 Task: Select the margins with default.
Action: Mouse moved to (42, 123)
Screenshot: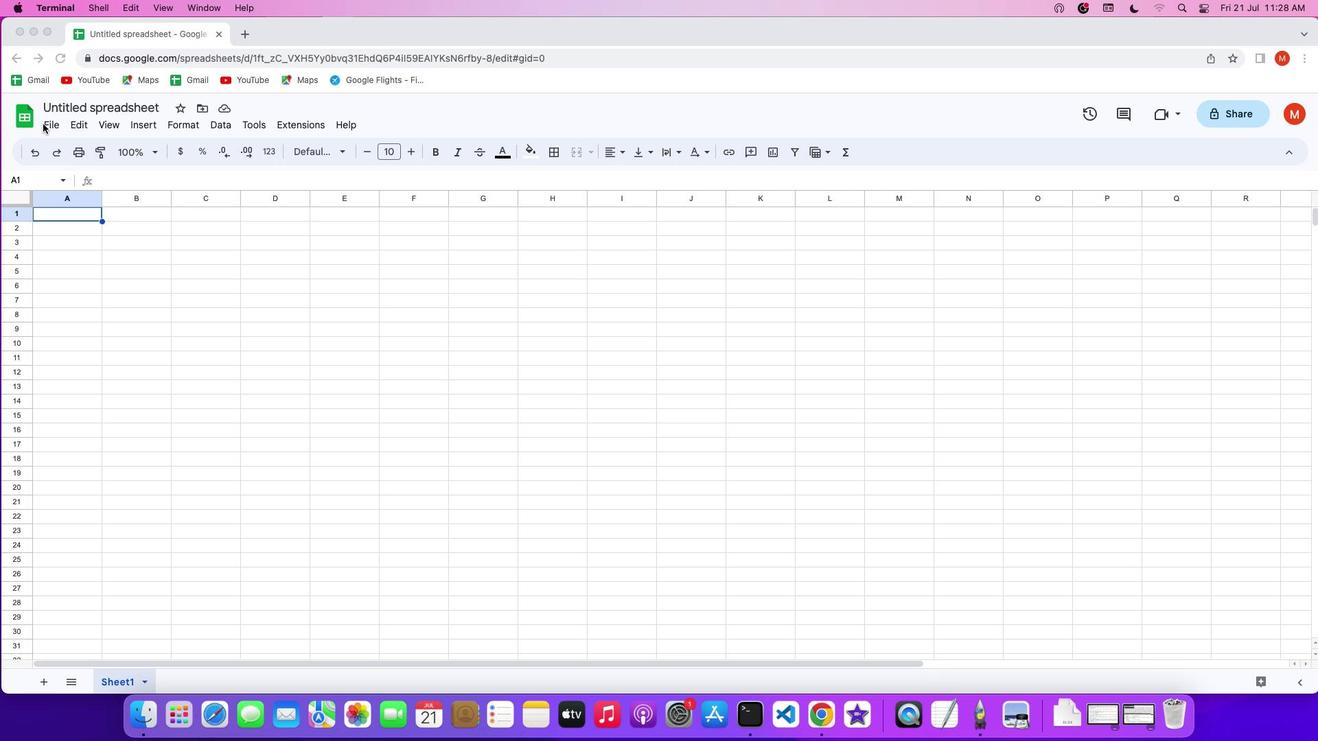 
Action: Mouse pressed left at (42, 123)
Screenshot: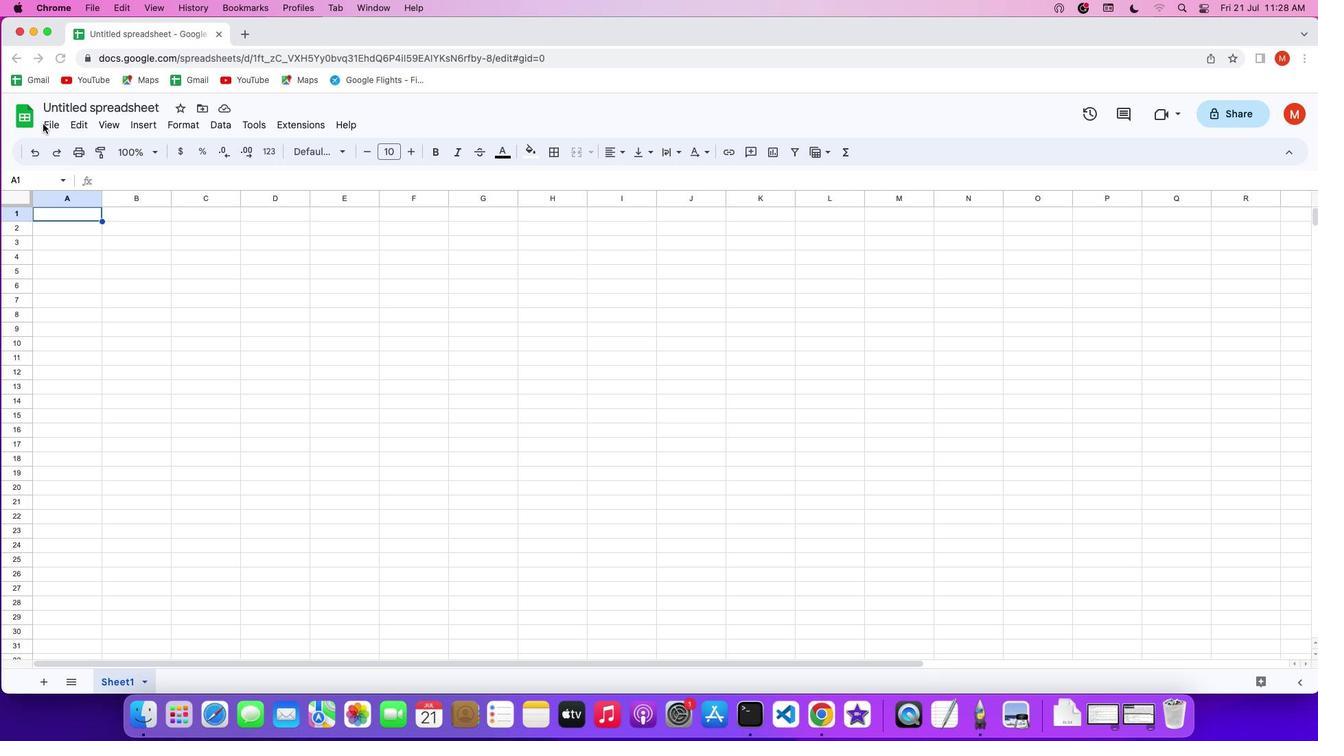 
Action: Mouse moved to (43, 123)
Screenshot: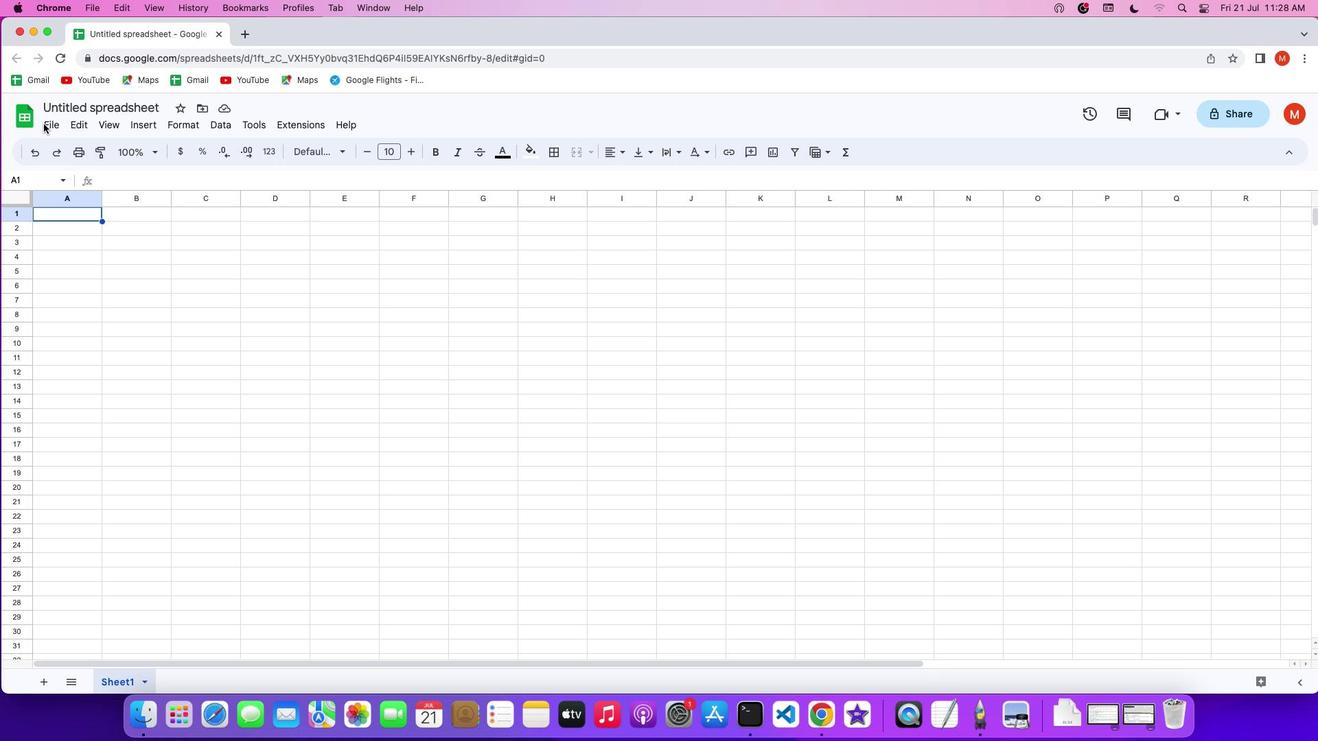 
Action: Mouse pressed left at (43, 123)
Screenshot: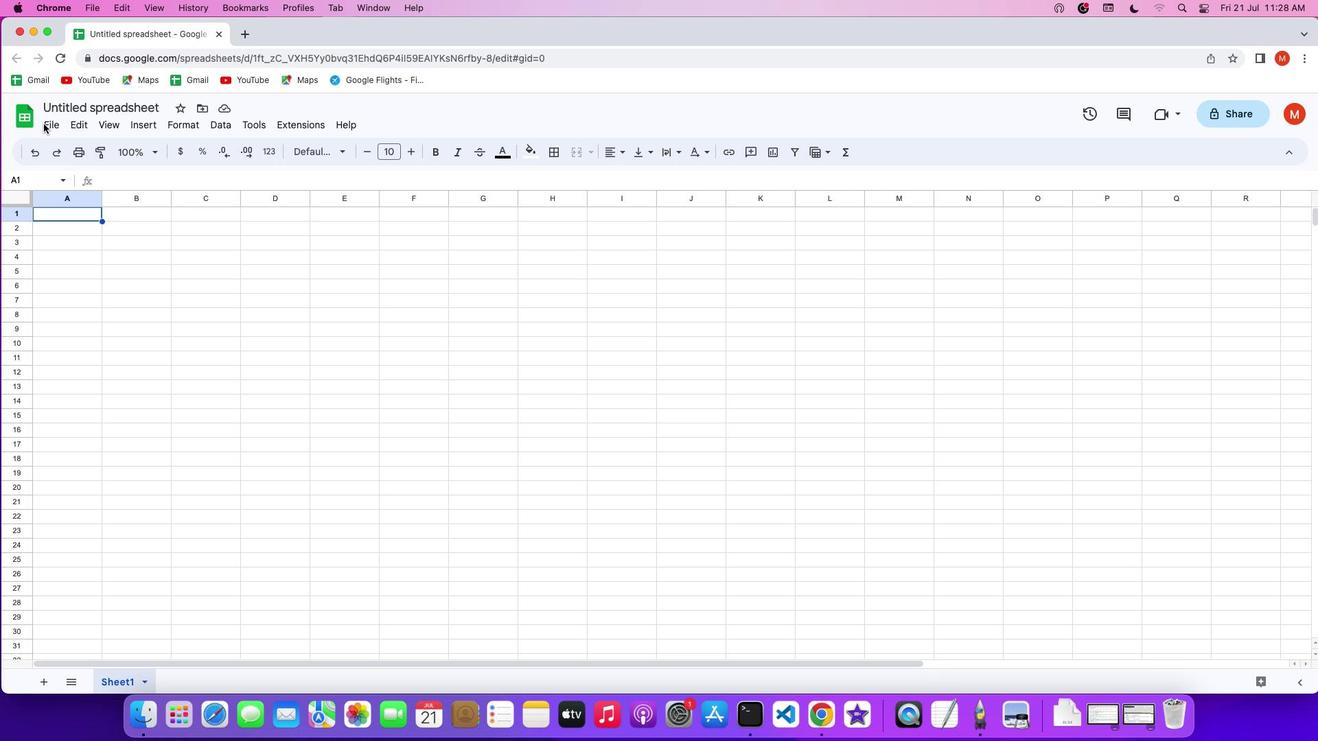 
Action: Mouse moved to (49, 125)
Screenshot: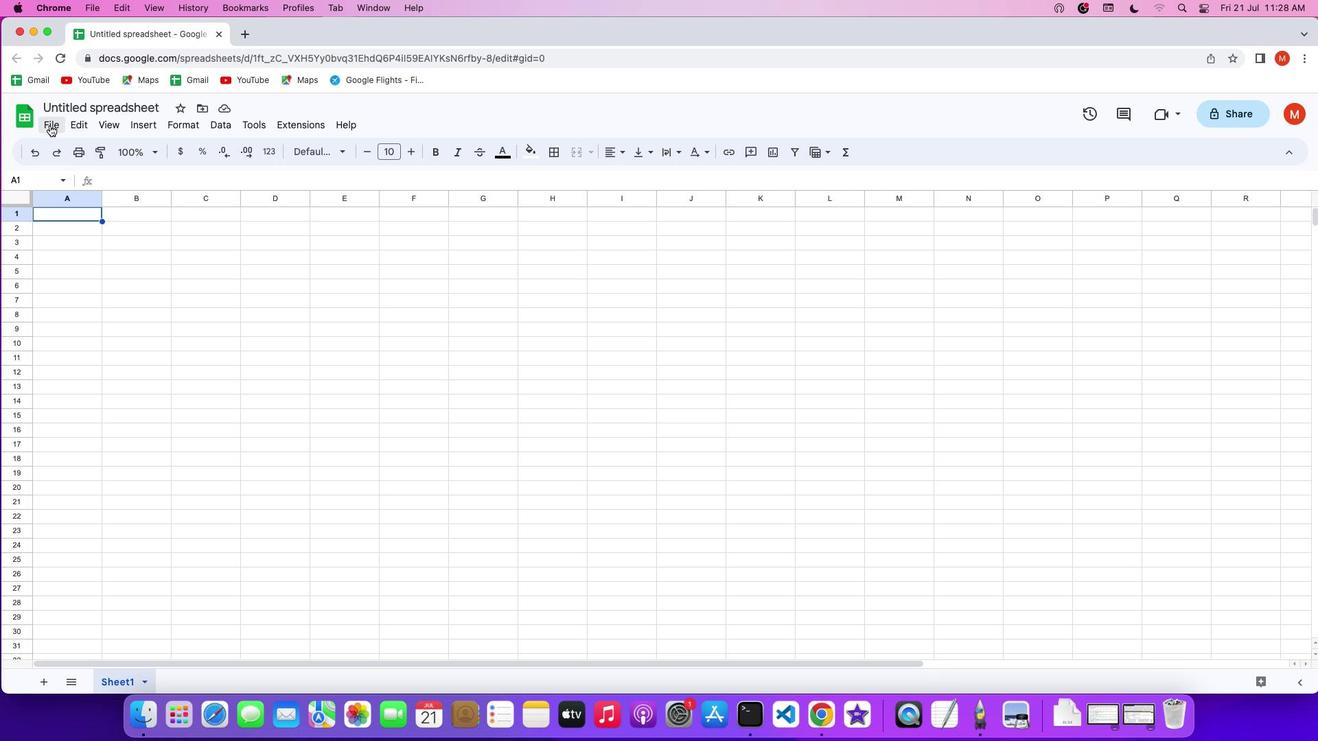 
Action: Mouse pressed left at (49, 125)
Screenshot: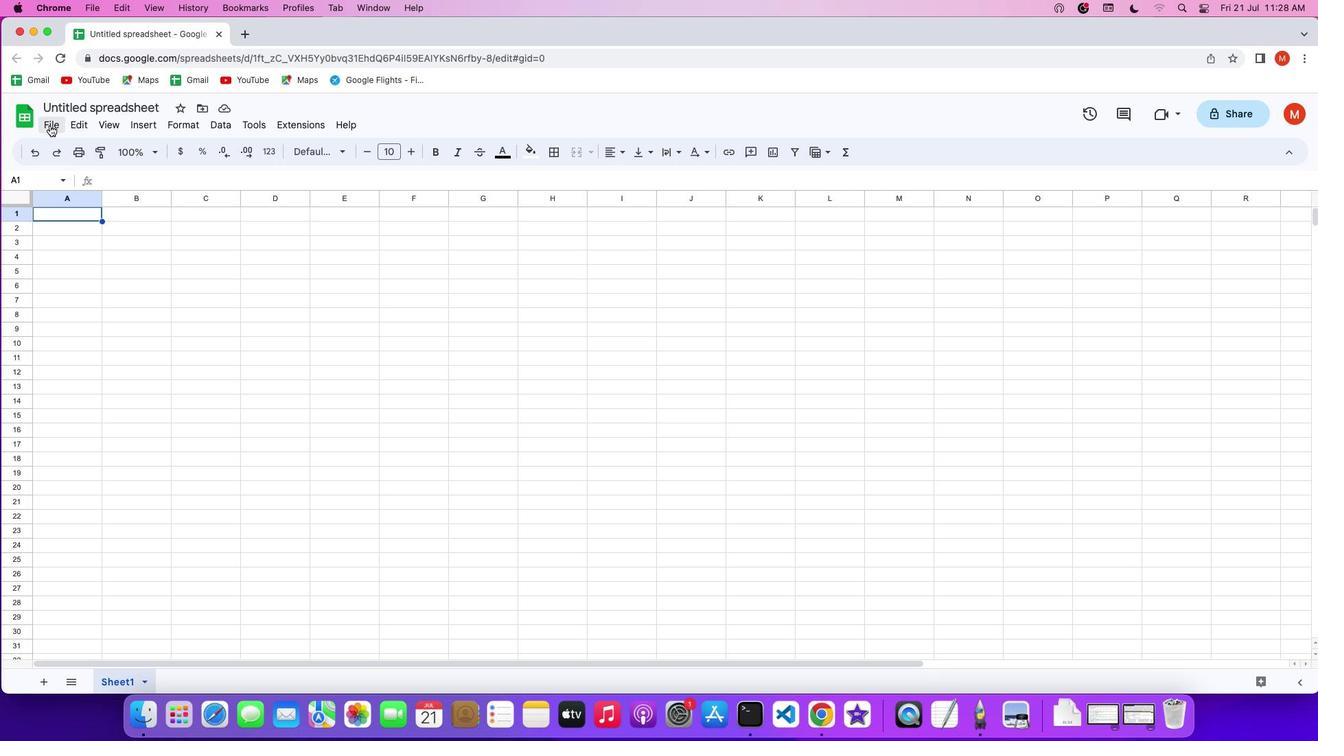 
Action: Mouse moved to (99, 530)
Screenshot: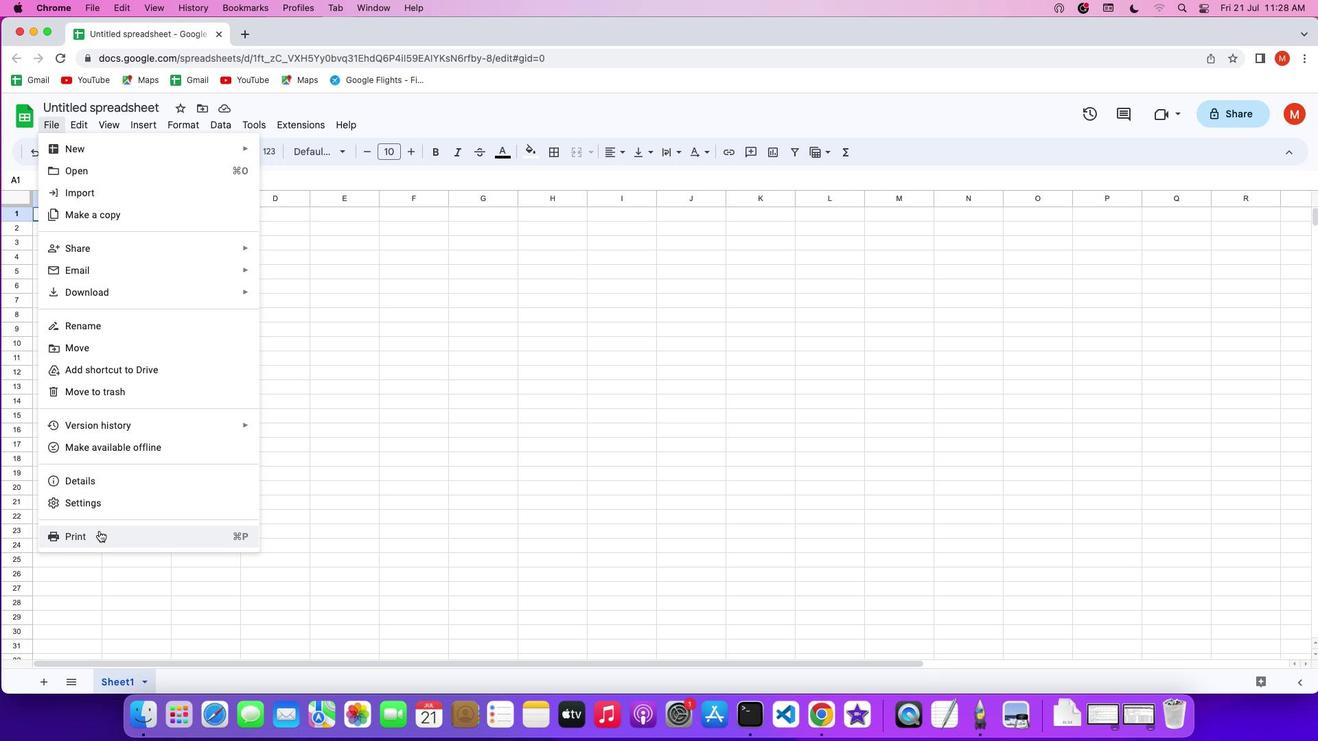 
Action: Mouse pressed left at (99, 530)
Screenshot: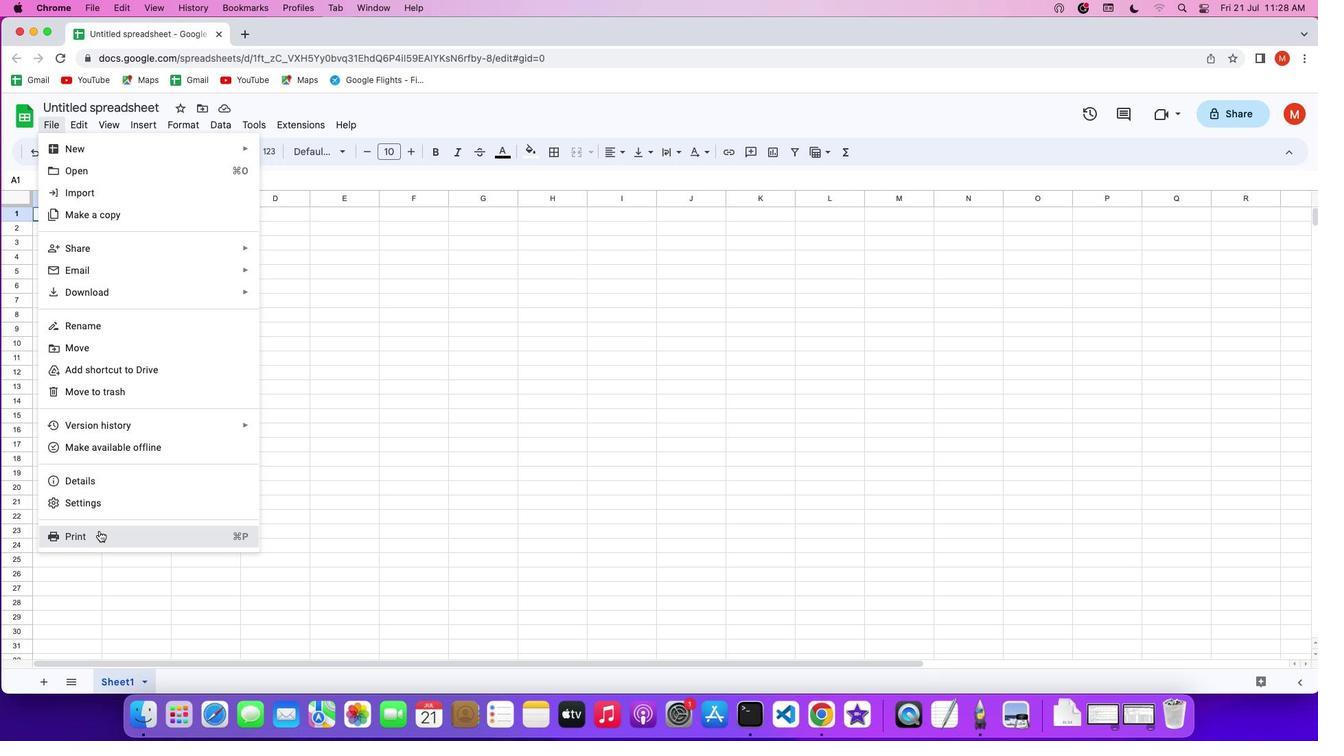 
Action: Mouse moved to (1269, 124)
Screenshot: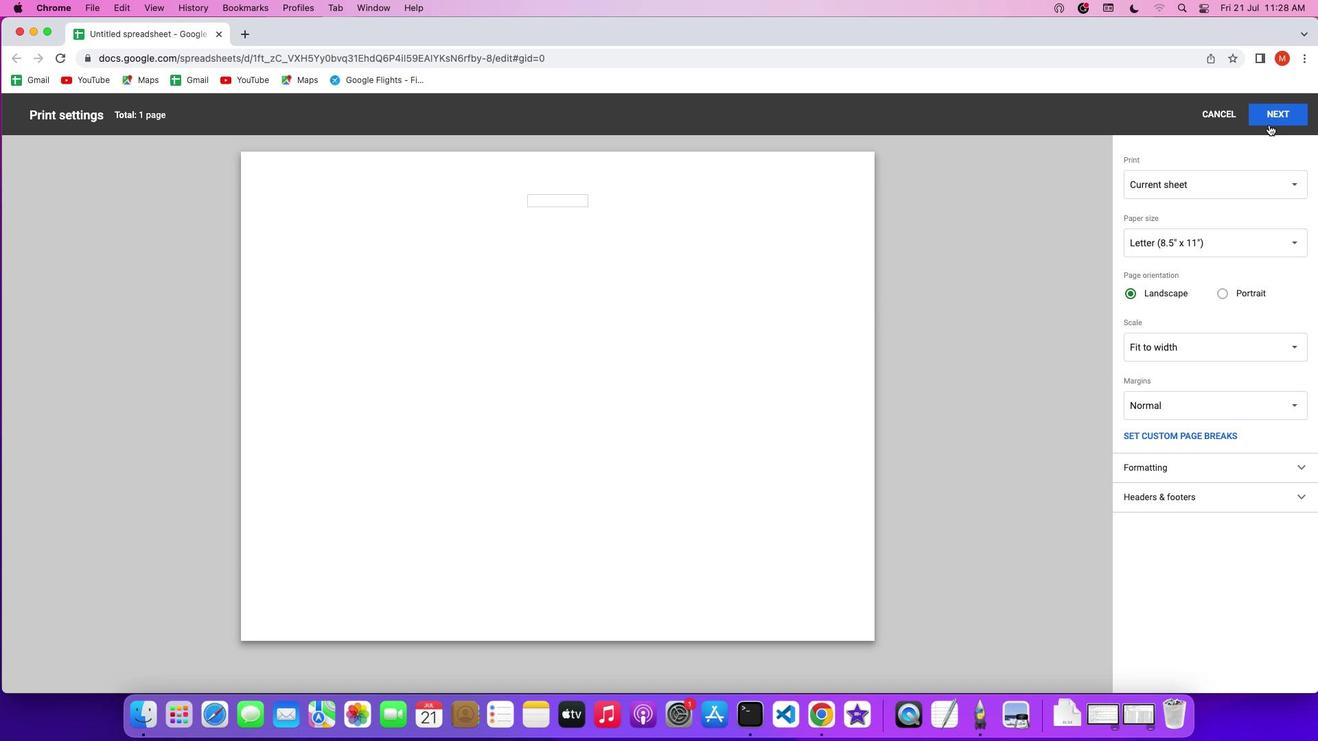 
Action: Mouse pressed left at (1269, 124)
Screenshot: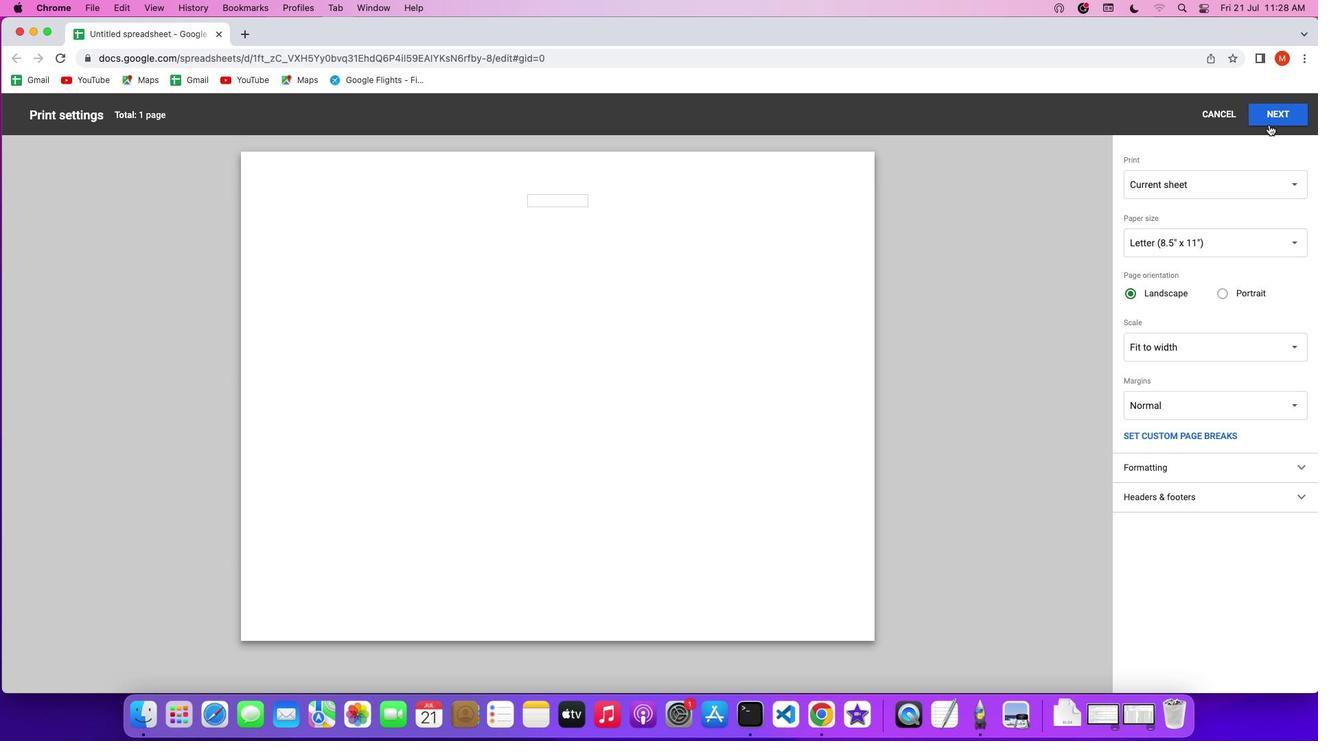 
Action: Mouse moved to (1083, 239)
Screenshot: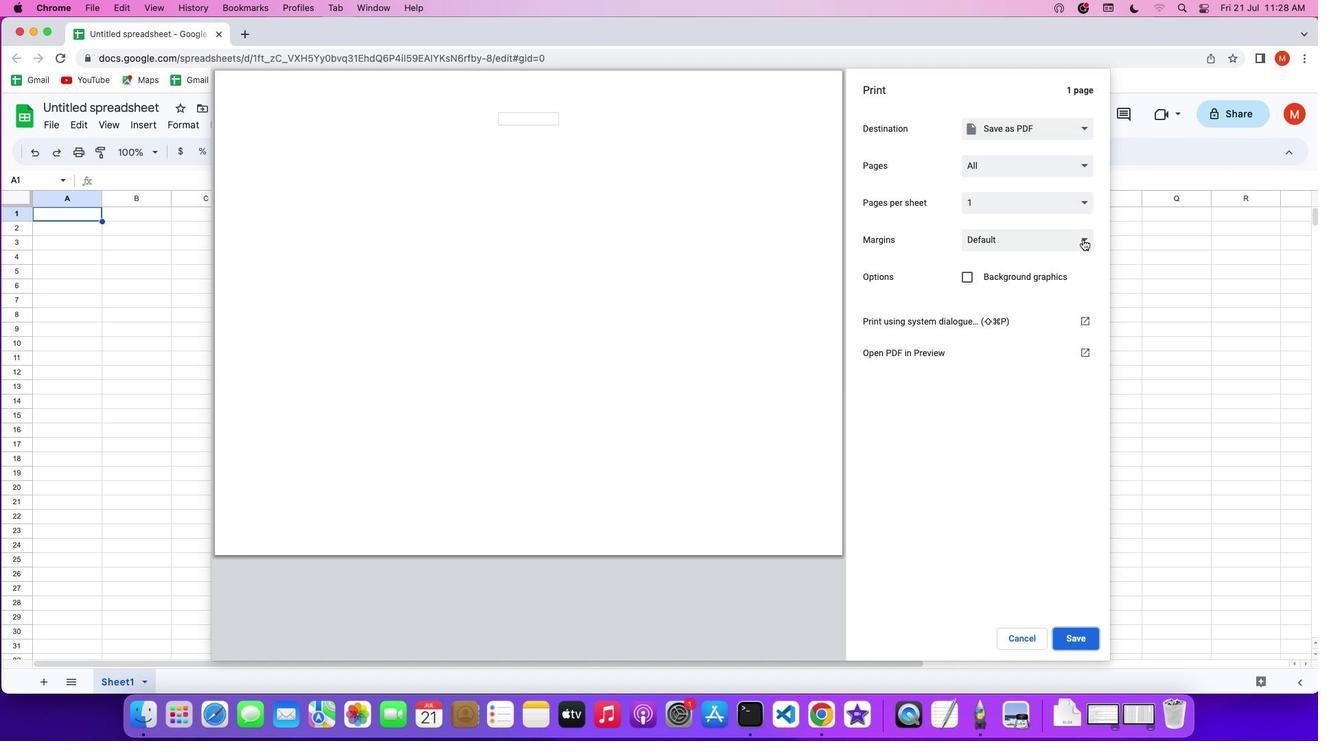 
Action: Mouse pressed left at (1083, 239)
Screenshot: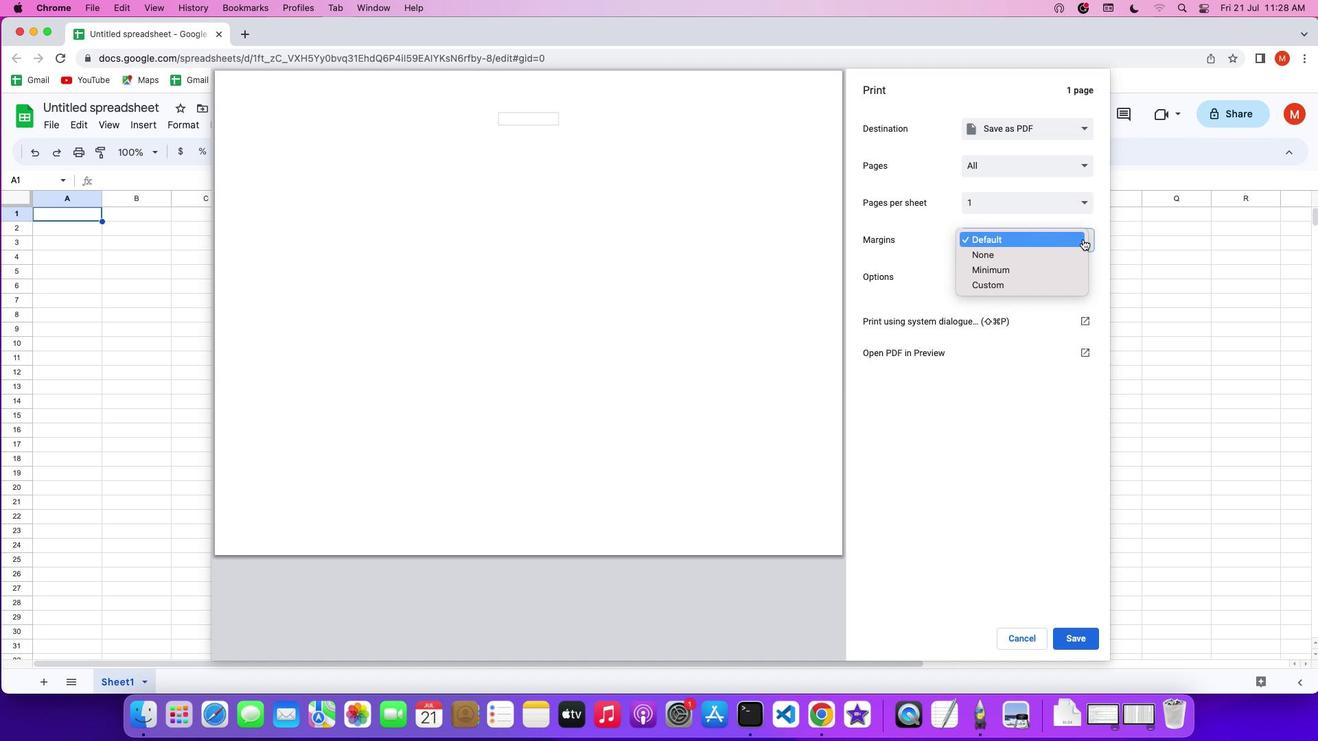 
Action: Mouse moved to (1051, 234)
Screenshot: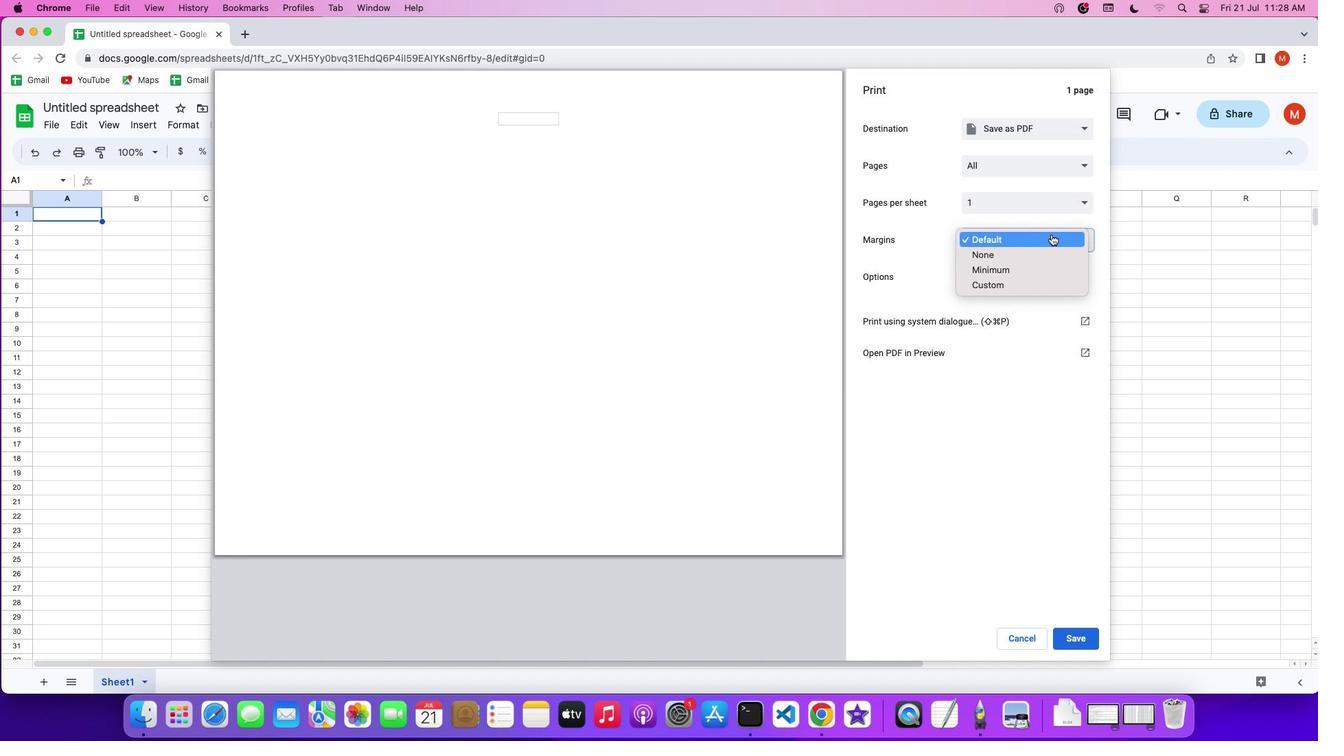 
Action: Mouse pressed left at (1051, 234)
Screenshot: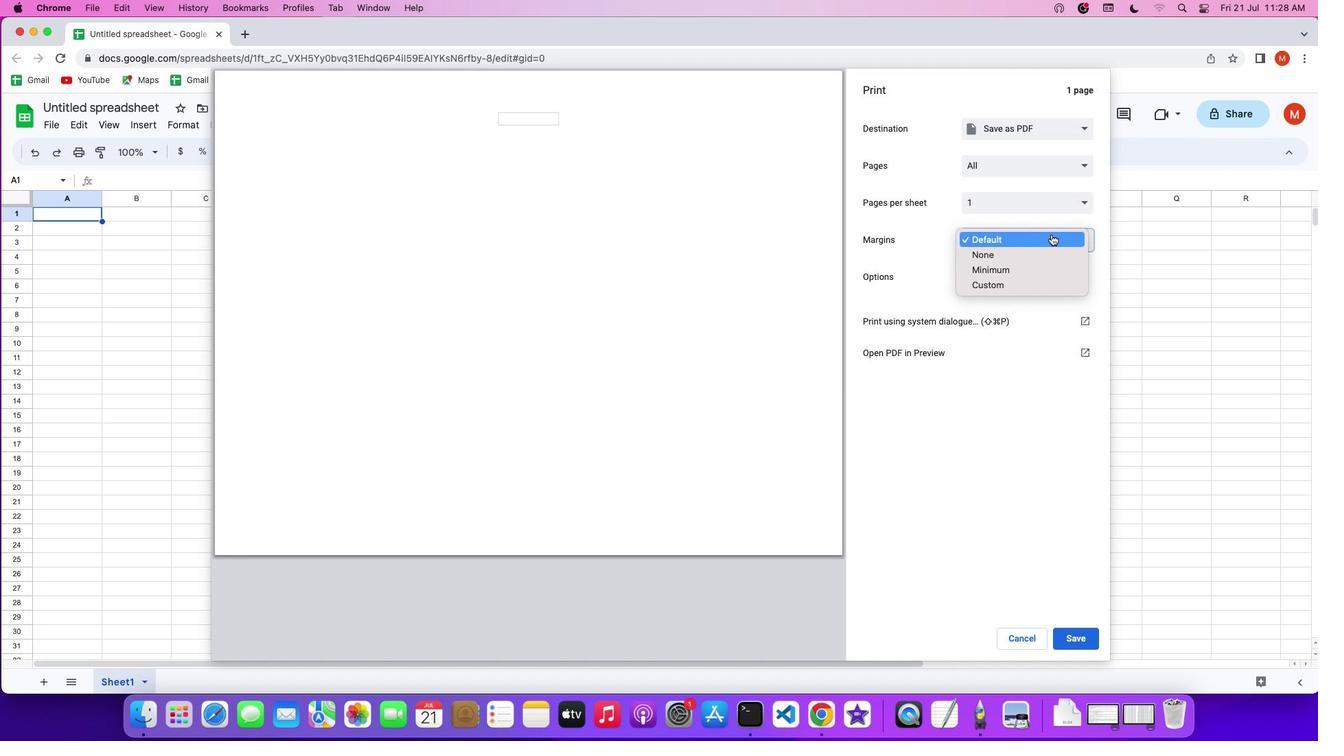 
Action: Mouse moved to (1054, 368)
Screenshot: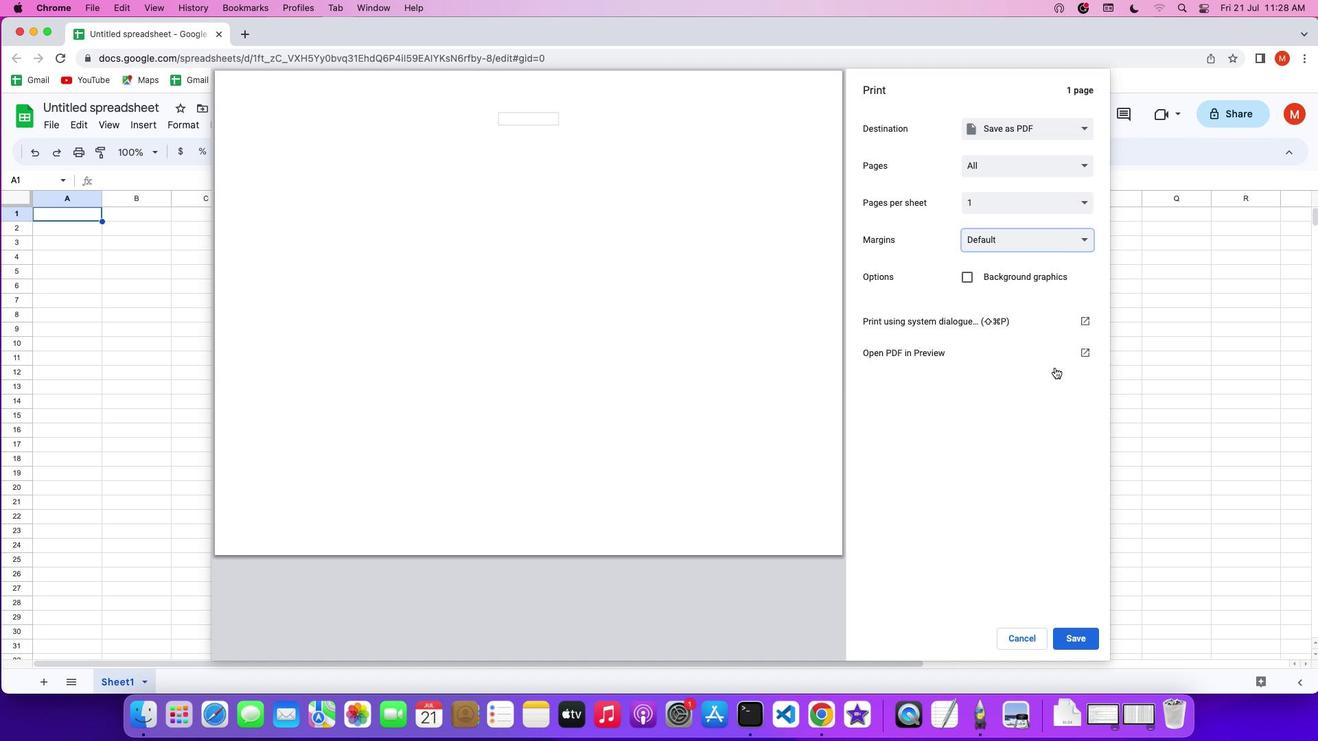 
